 Task: Select a due date automation when advanced on, the moment a card is due add fields without custom field "Resume" set to a date more than 1 days from now.
Action: Mouse moved to (1150, 100)
Screenshot: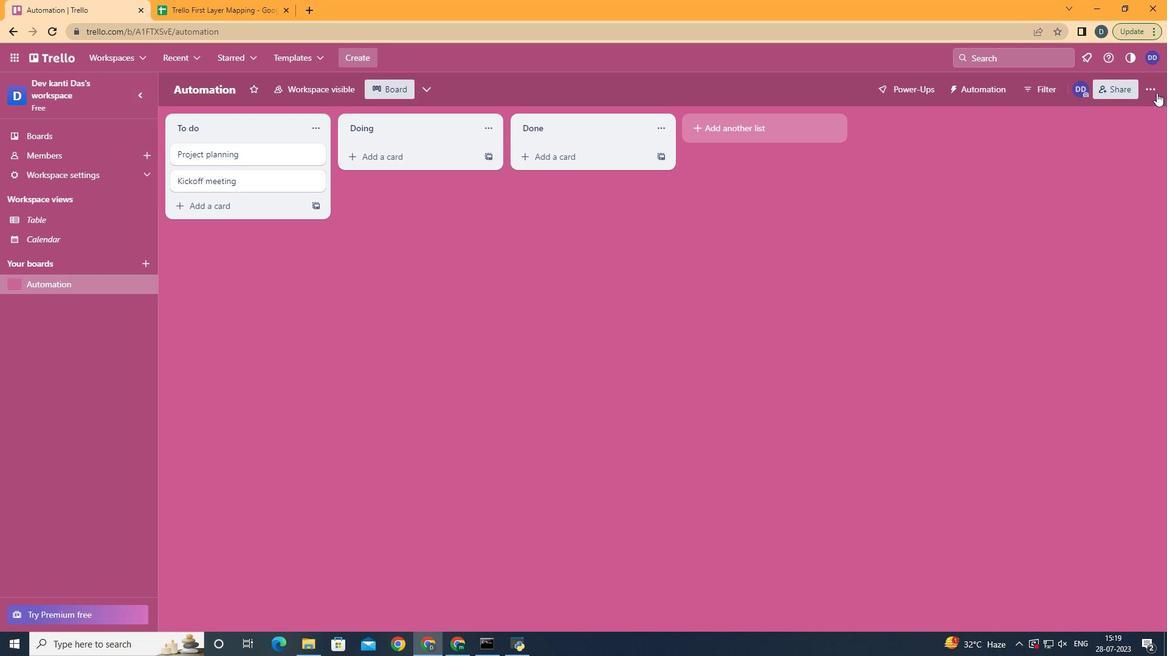 
Action: Mouse pressed left at (1150, 100)
Screenshot: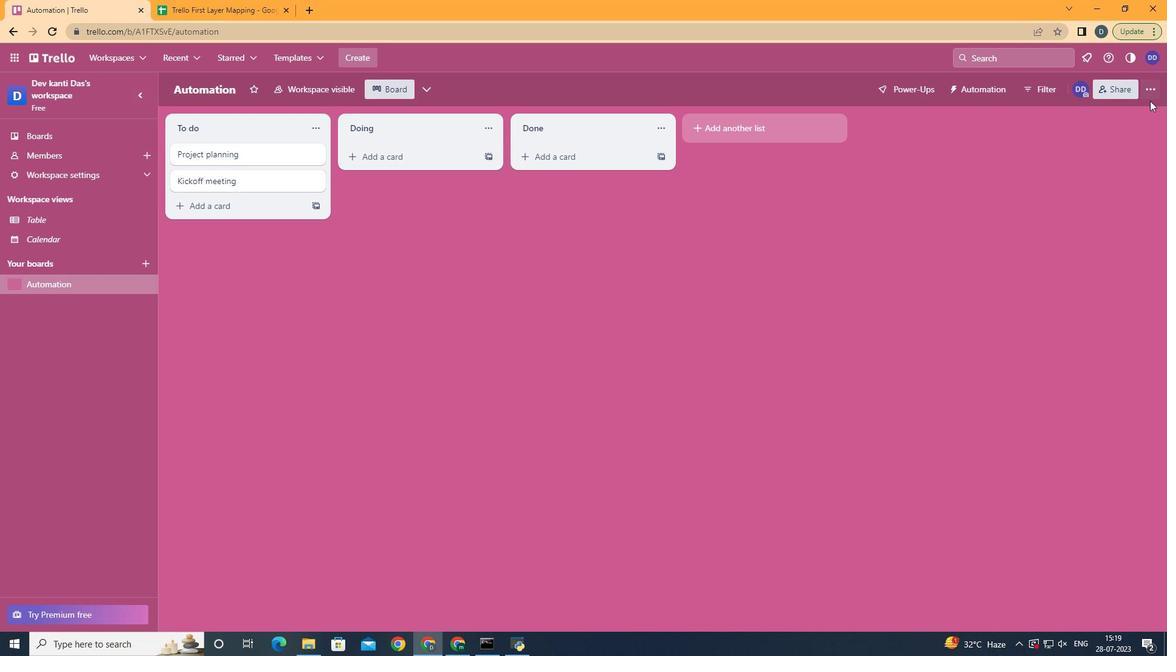 
Action: Mouse moved to (1159, 91)
Screenshot: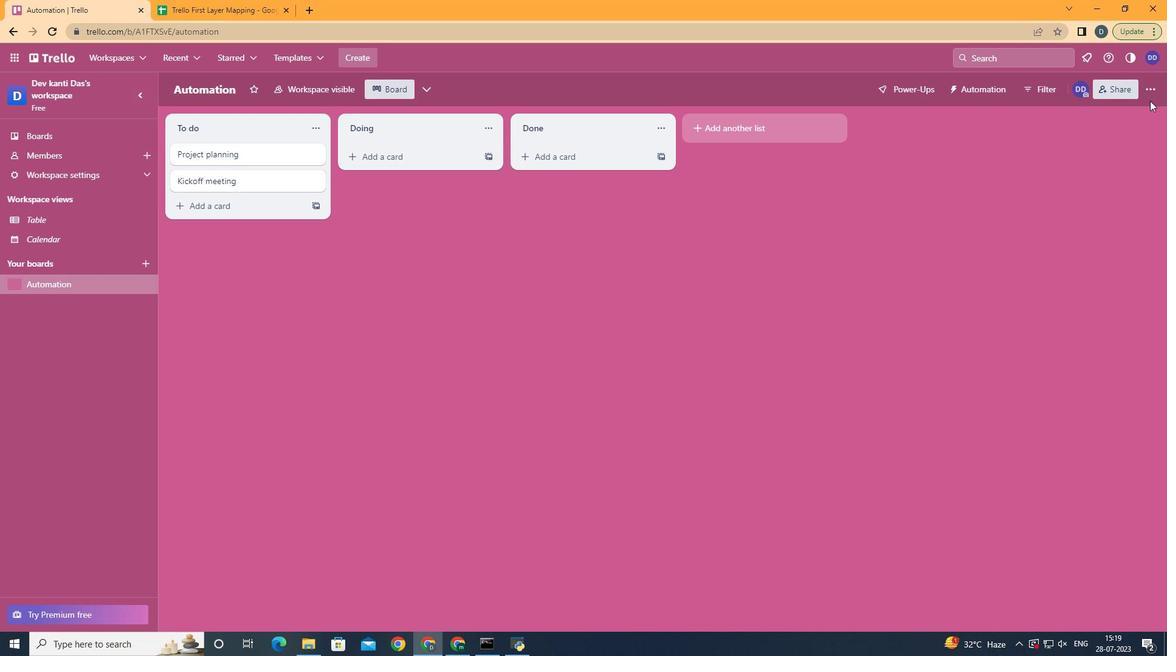 
Action: Mouse pressed left at (1159, 91)
Screenshot: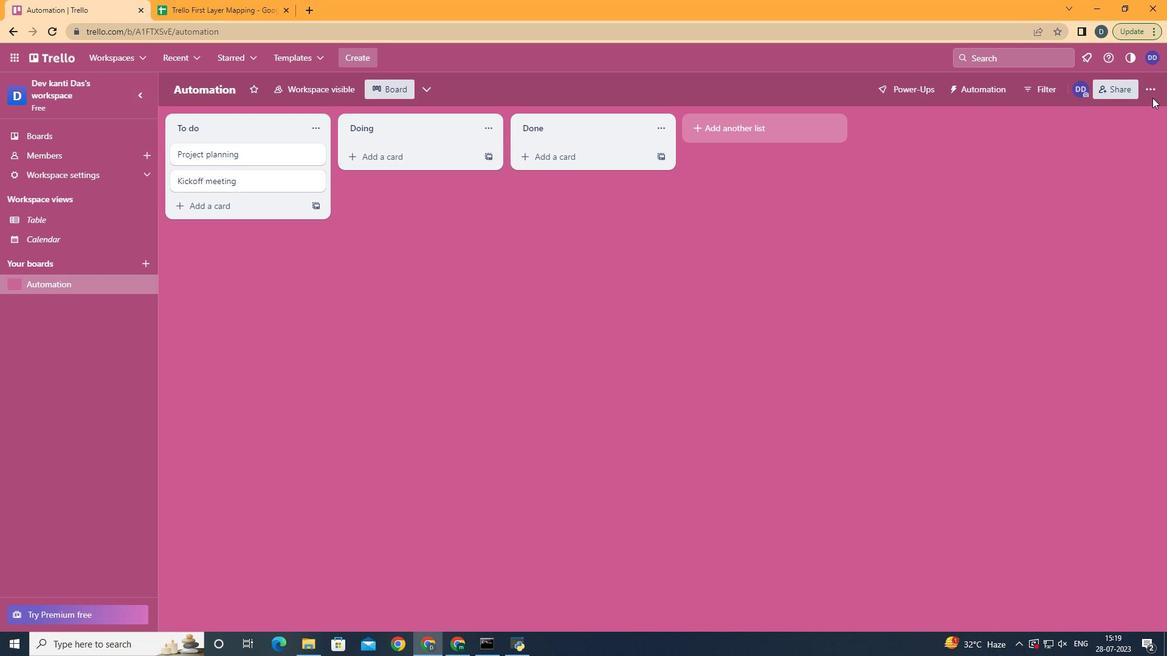 
Action: Mouse moved to (1070, 260)
Screenshot: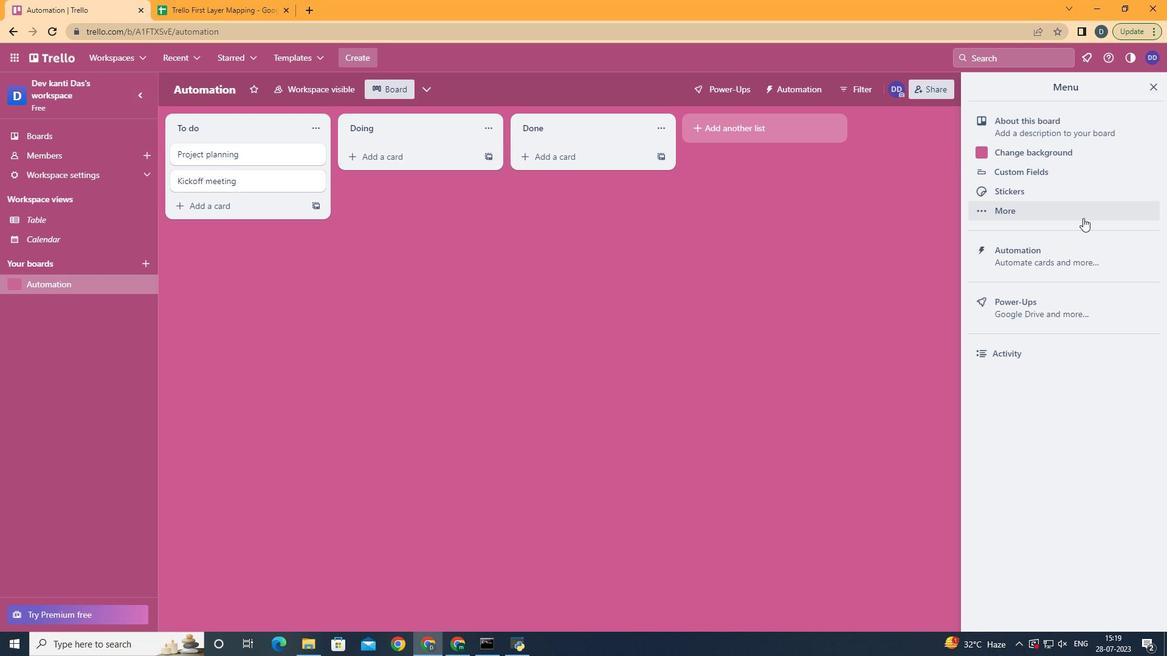 
Action: Mouse pressed left at (1070, 260)
Screenshot: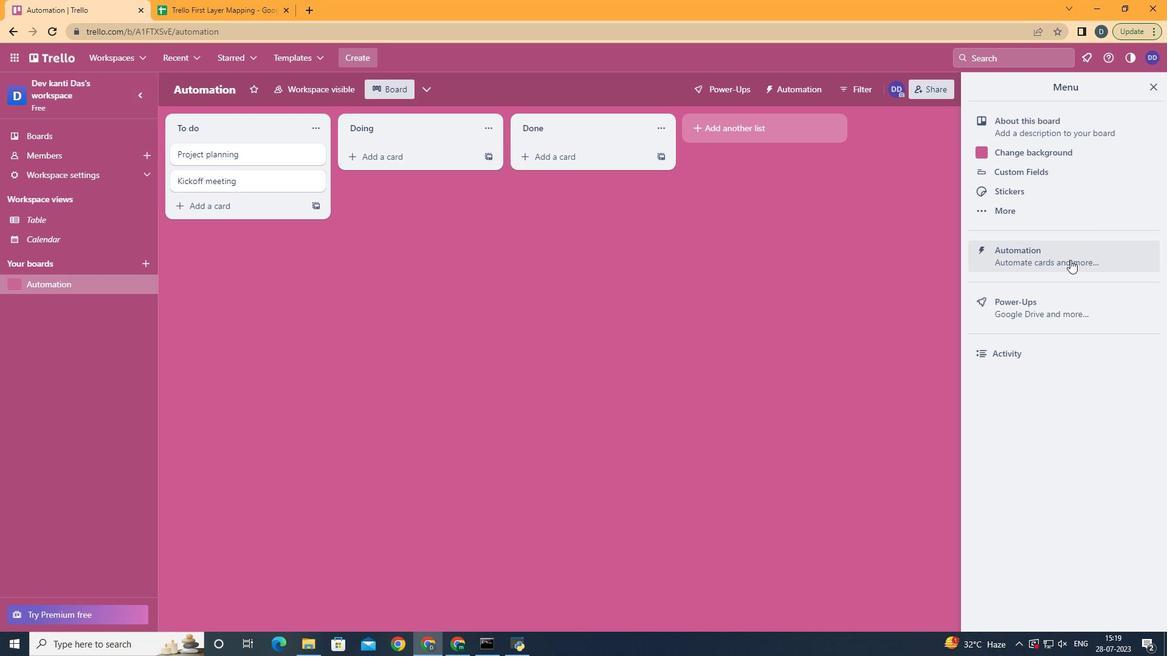 
Action: Mouse moved to (206, 249)
Screenshot: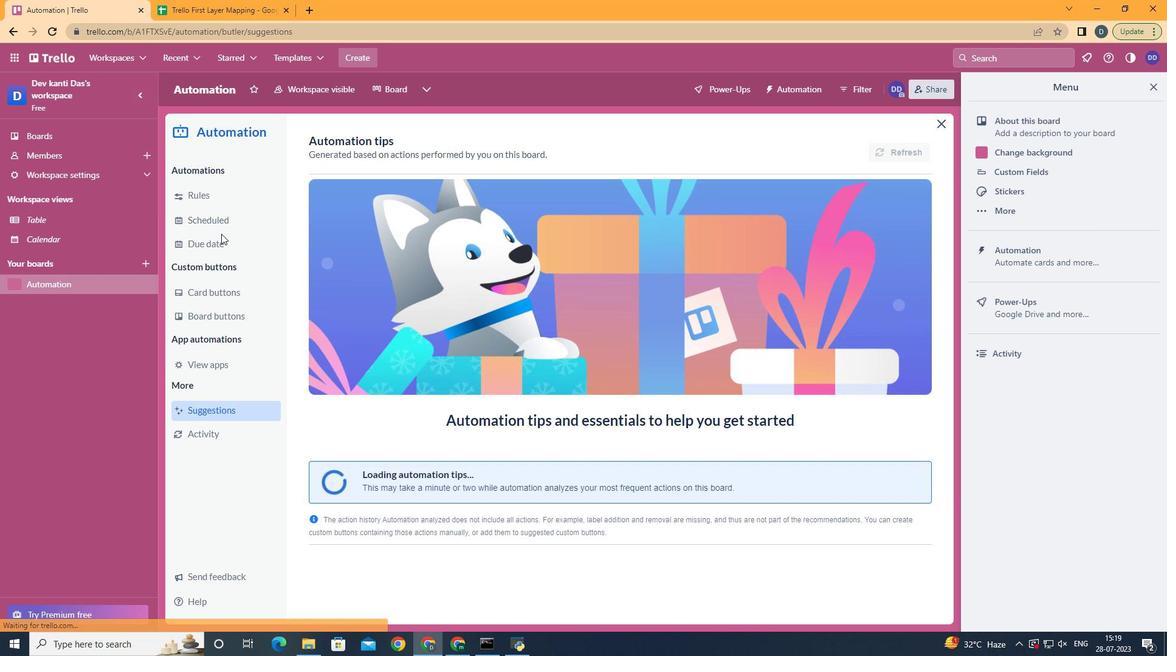 
Action: Mouse pressed left at (206, 249)
Screenshot: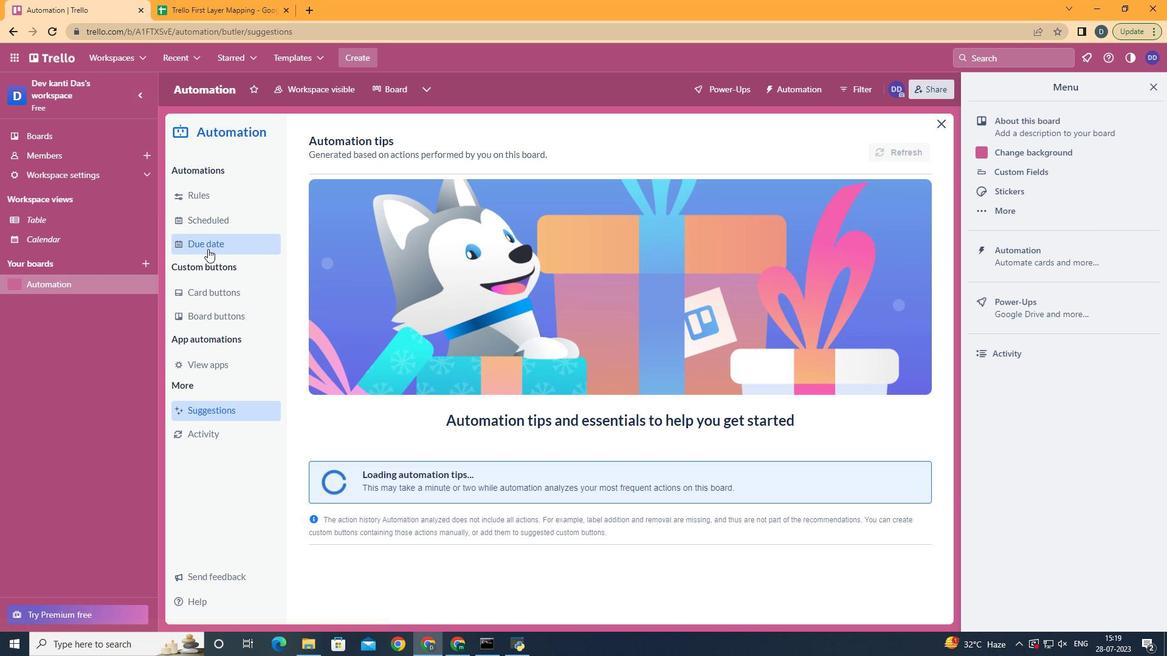 
Action: Mouse moved to (855, 150)
Screenshot: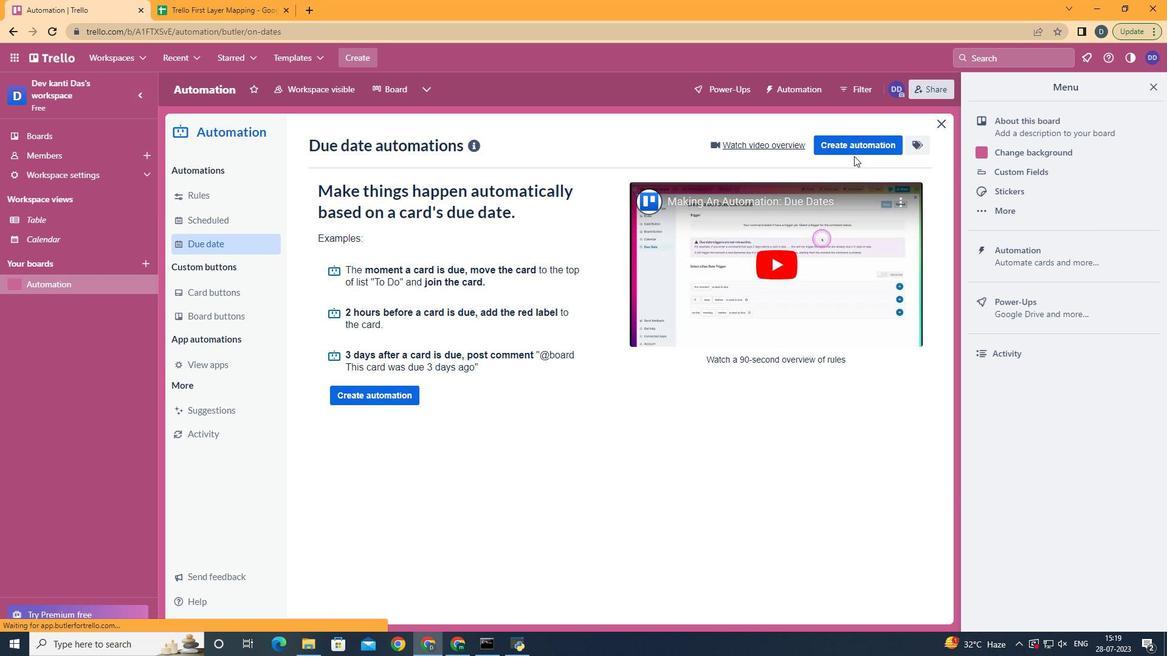 
Action: Mouse pressed left at (855, 150)
Screenshot: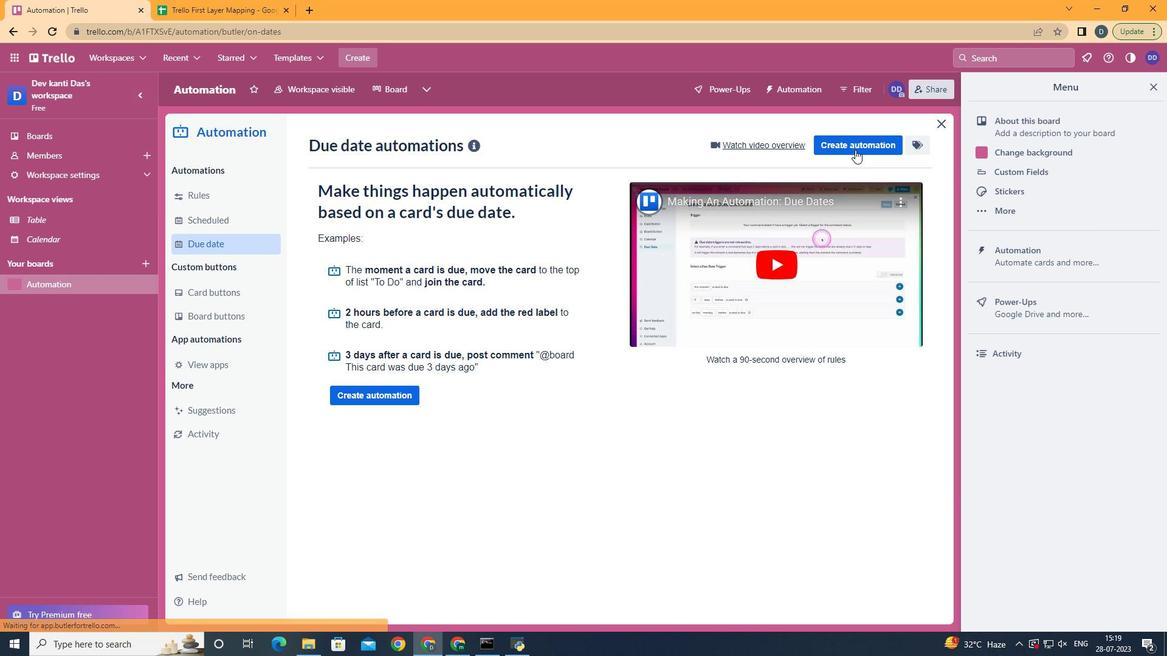 
Action: Mouse moved to (497, 257)
Screenshot: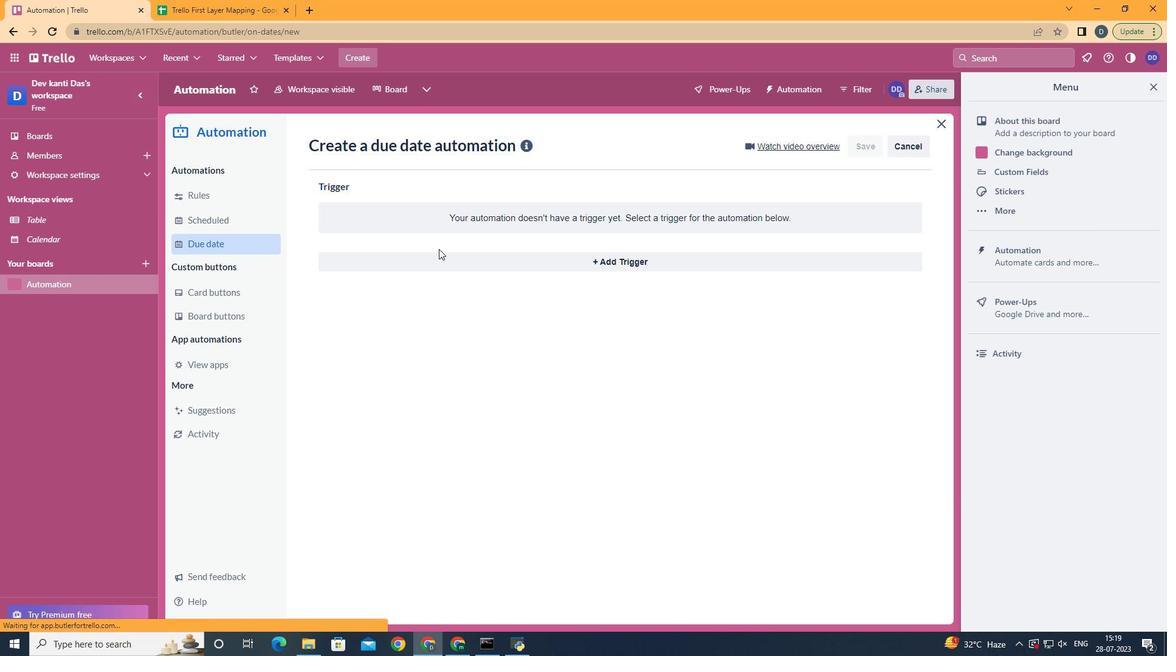 
Action: Mouse pressed left at (497, 257)
Screenshot: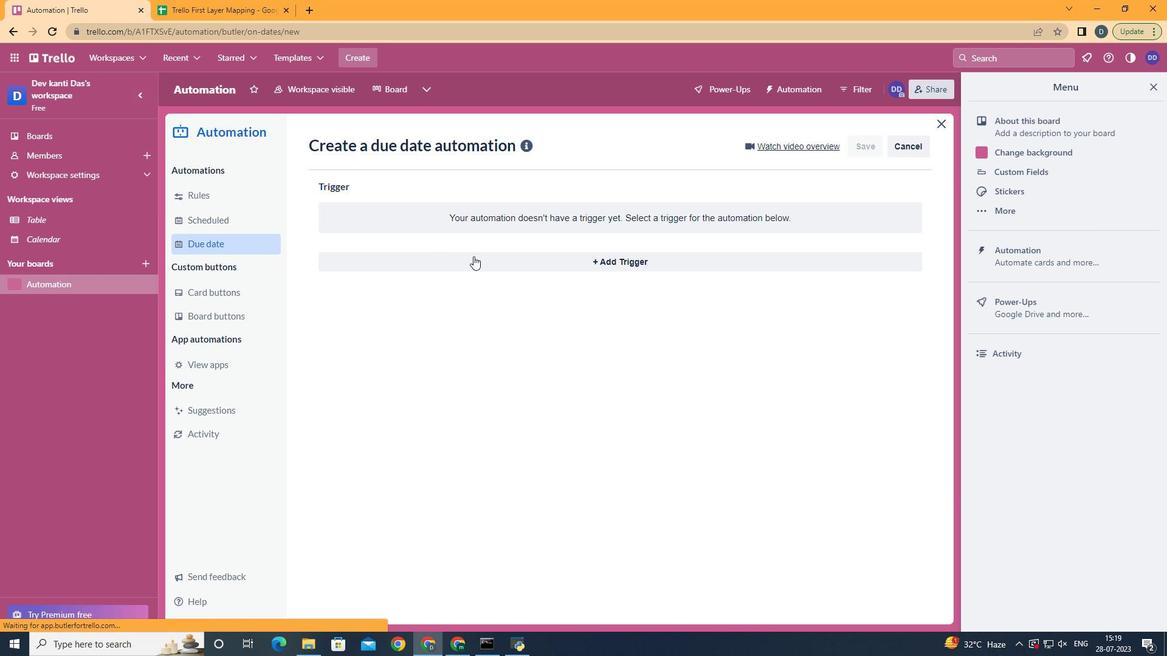 
Action: Mouse moved to (373, 428)
Screenshot: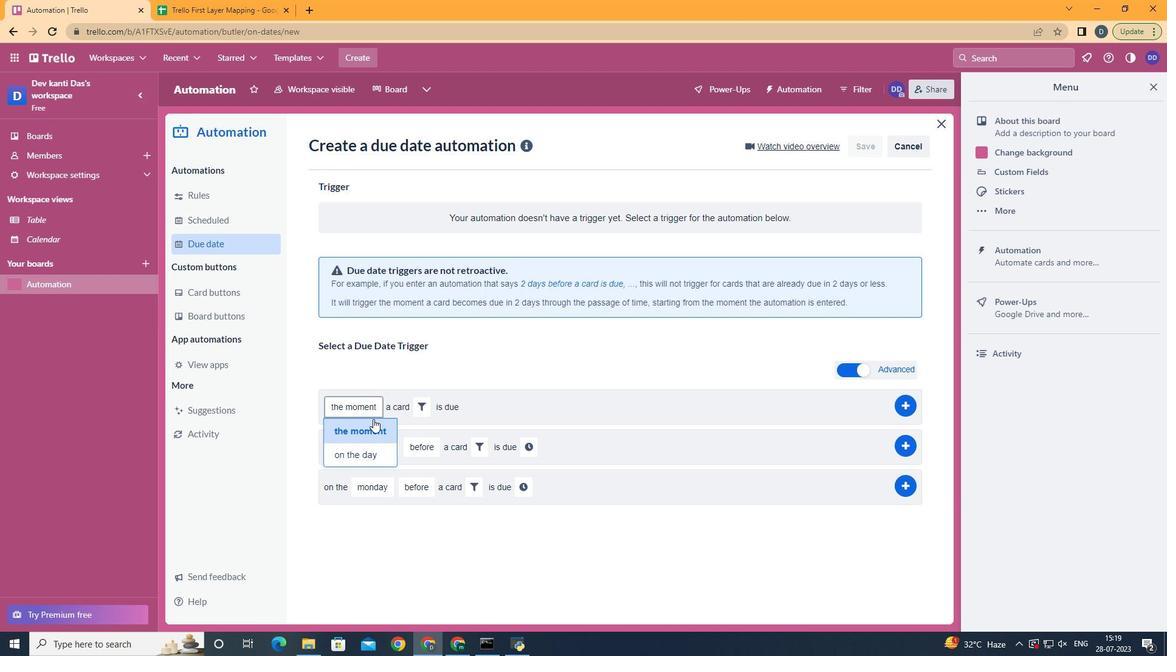 
Action: Mouse pressed left at (373, 428)
Screenshot: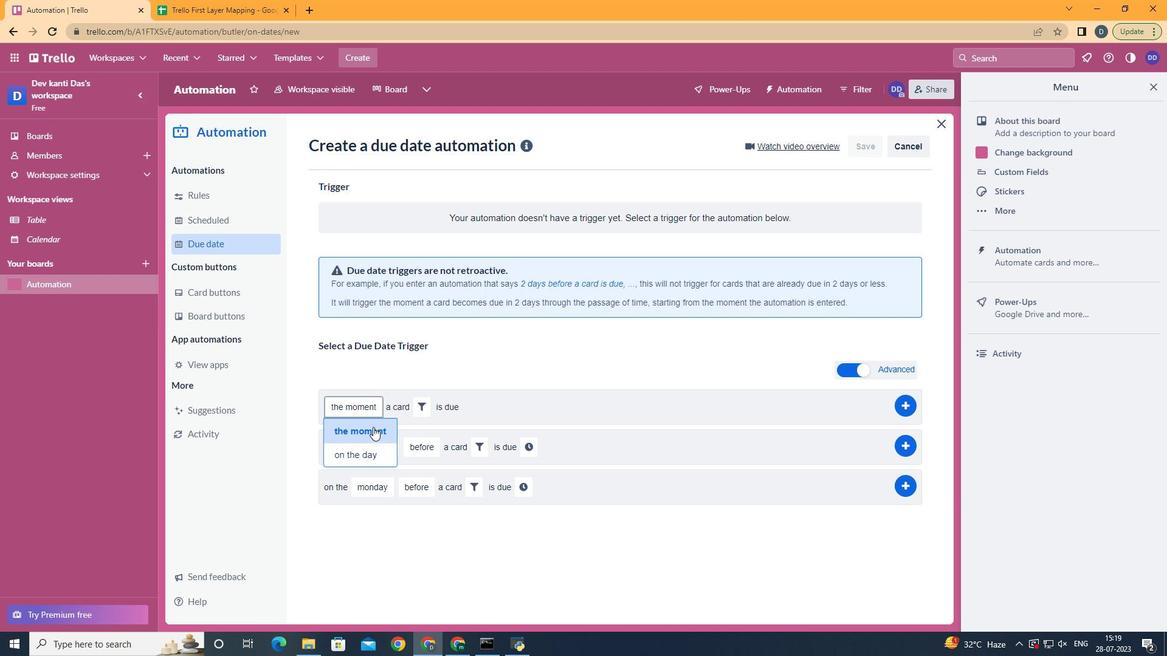 
Action: Mouse moved to (434, 406)
Screenshot: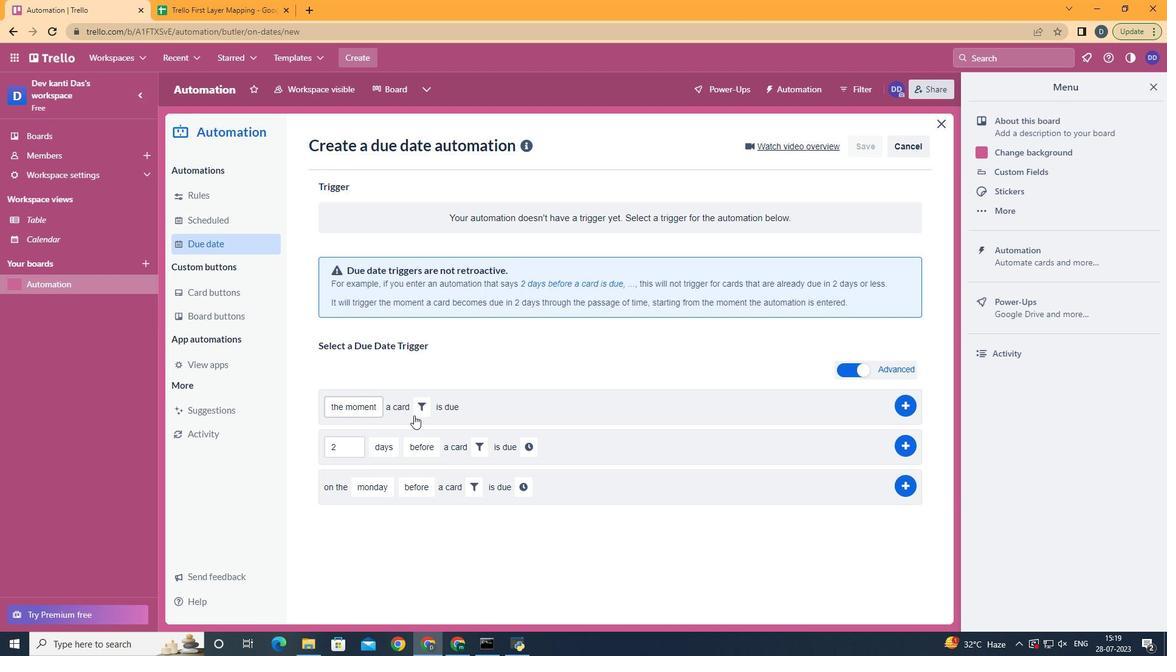 
Action: Mouse pressed left at (434, 406)
Screenshot: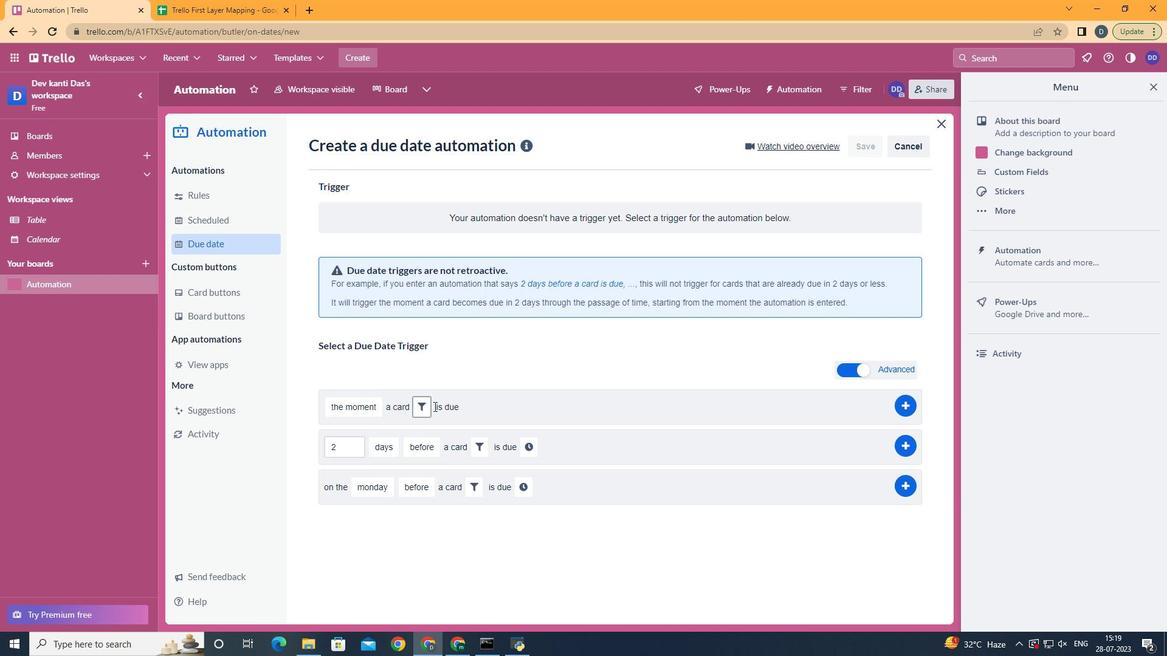 
Action: Mouse moved to (429, 406)
Screenshot: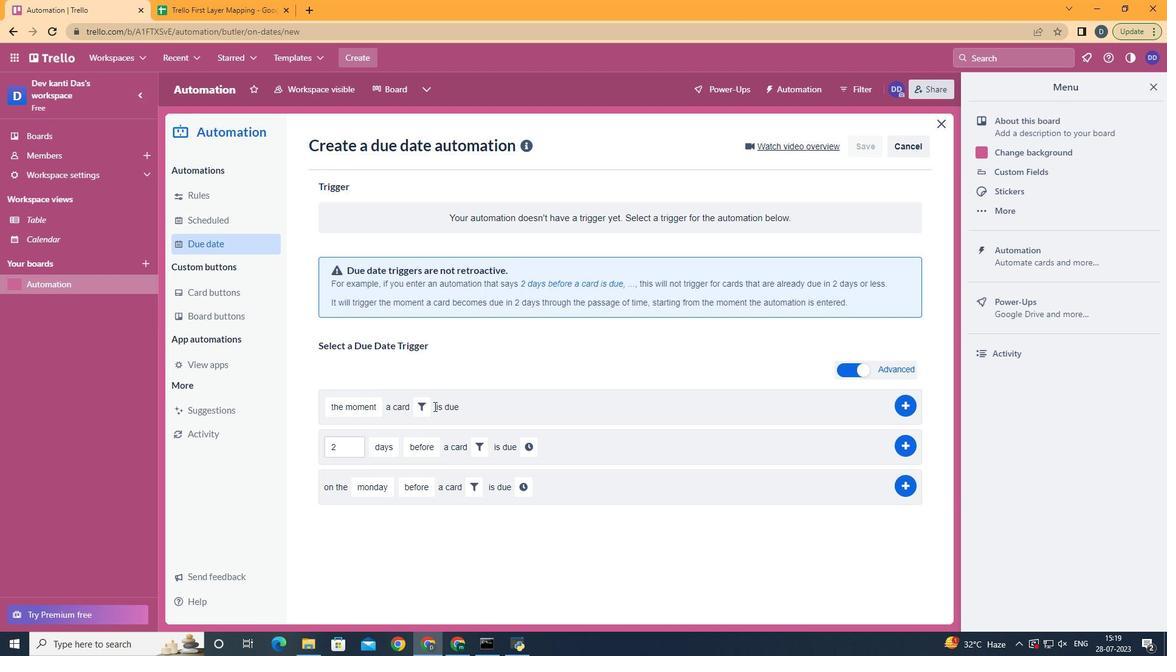 
Action: Mouse pressed left at (429, 406)
Screenshot: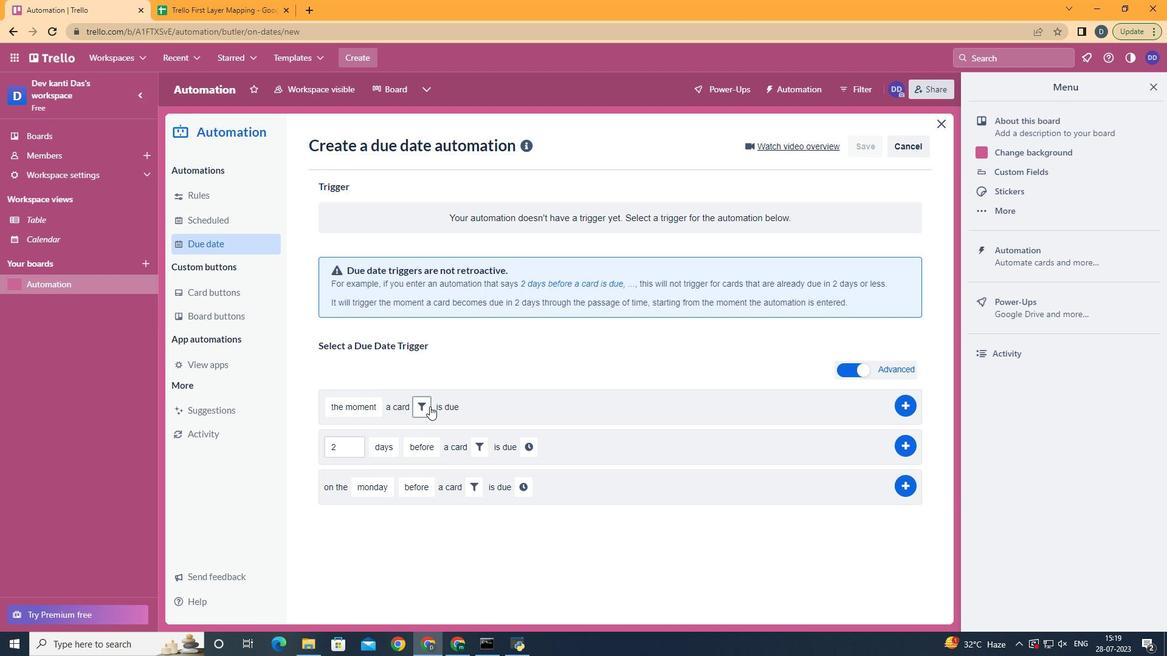 
Action: Mouse moved to (608, 453)
Screenshot: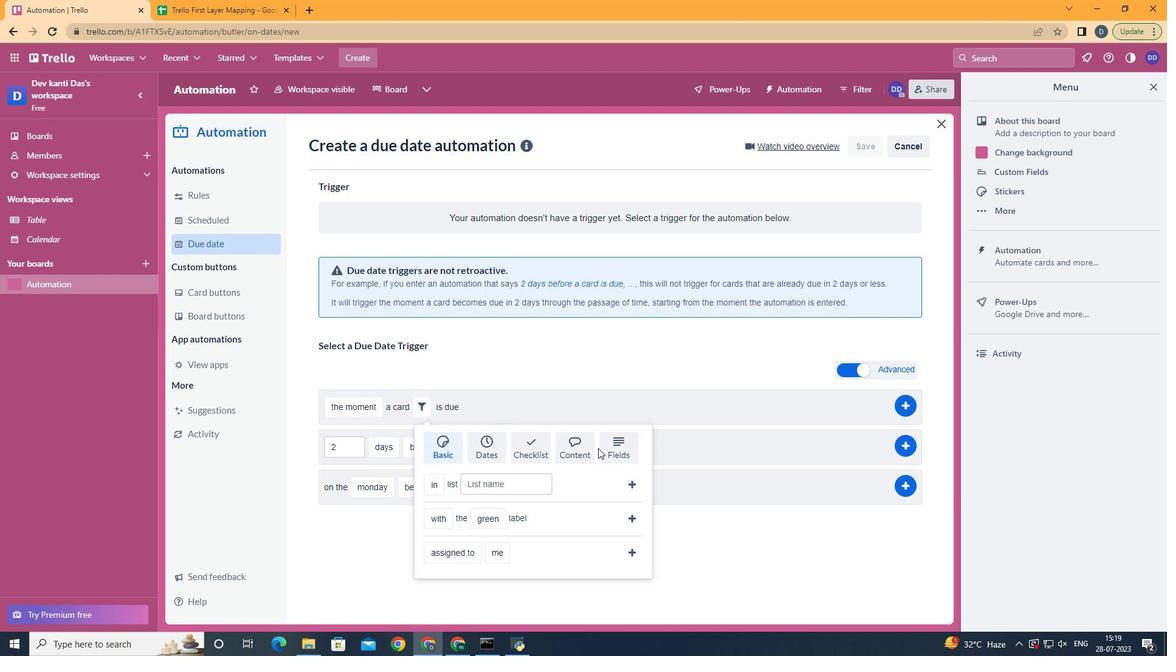 
Action: Mouse pressed left at (608, 453)
Screenshot: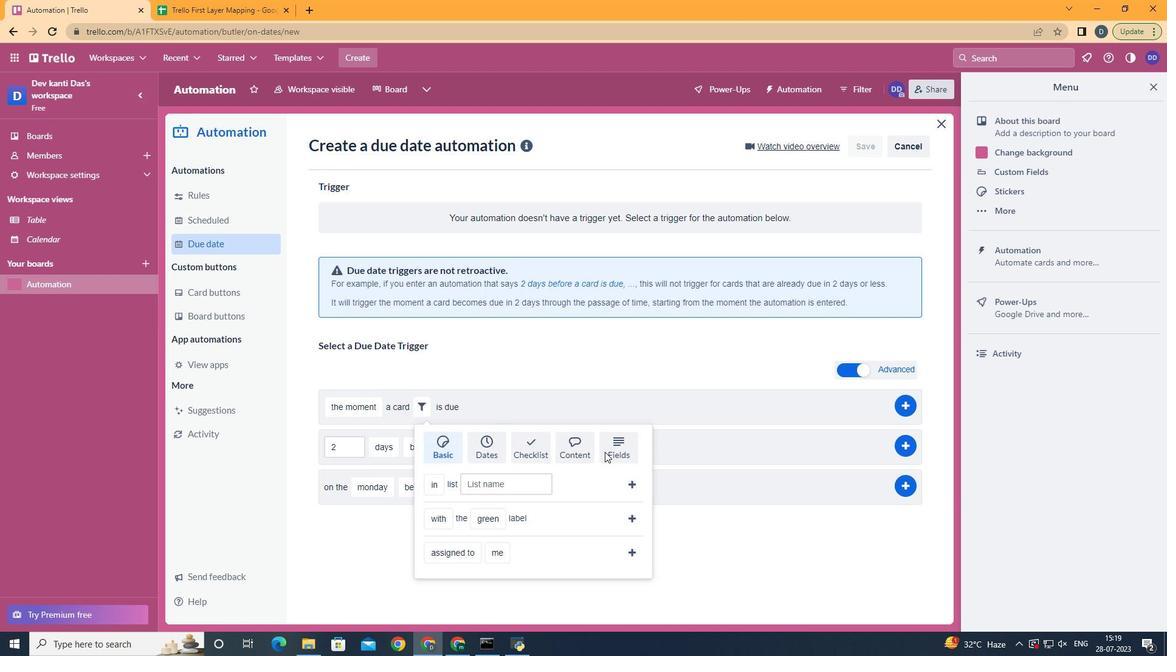 
Action: Mouse scrolled (608, 452) with delta (0, 0)
Screenshot: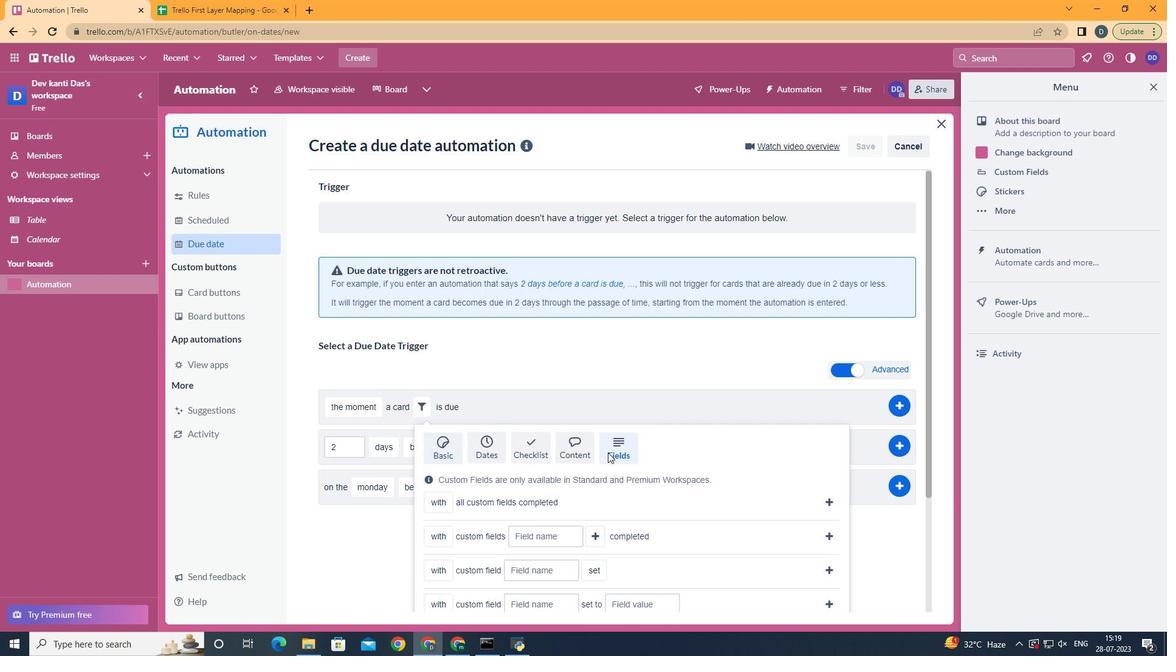 
Action: Mouse scrolled (608, 452) with delta (0, 0)
Screenshot: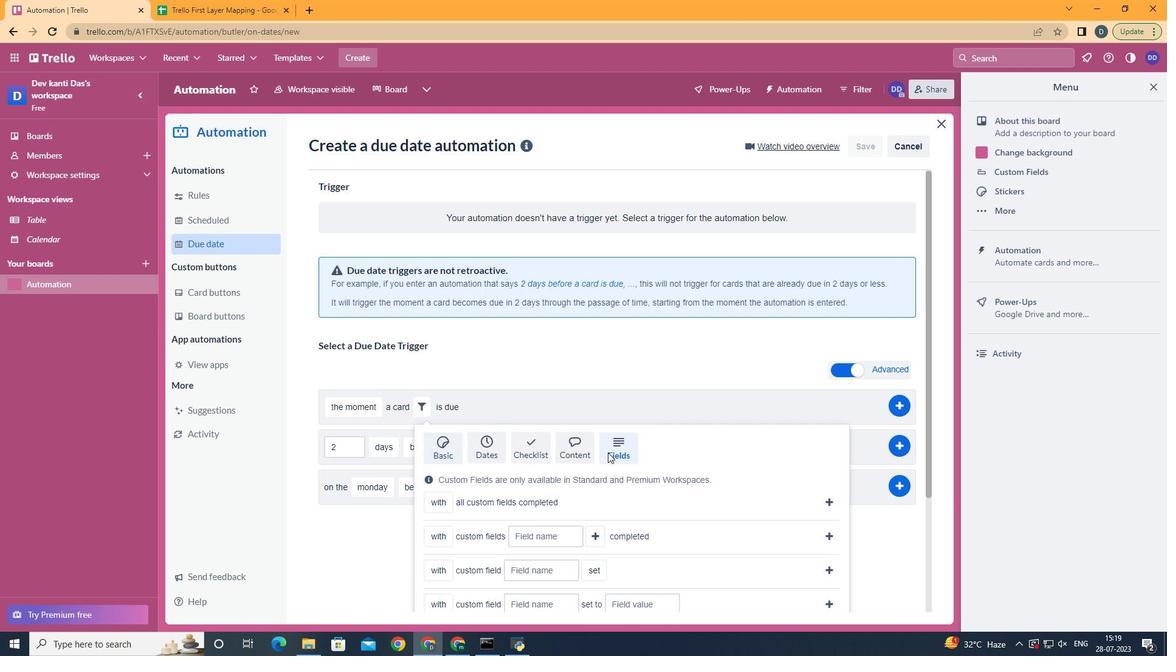 
Action: Mouse scrolled (608, 452) with delta (0, 0)
Screenshot: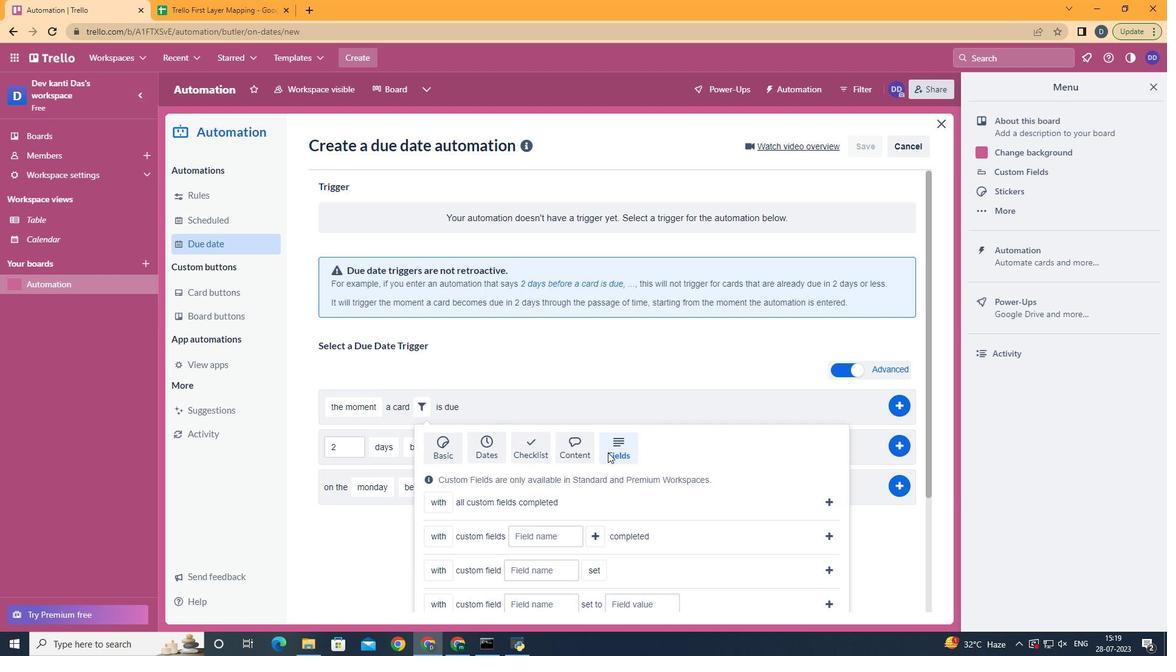 
Action: Mouse scrolled (608, 452) with delta (0, 0)
Screenshot: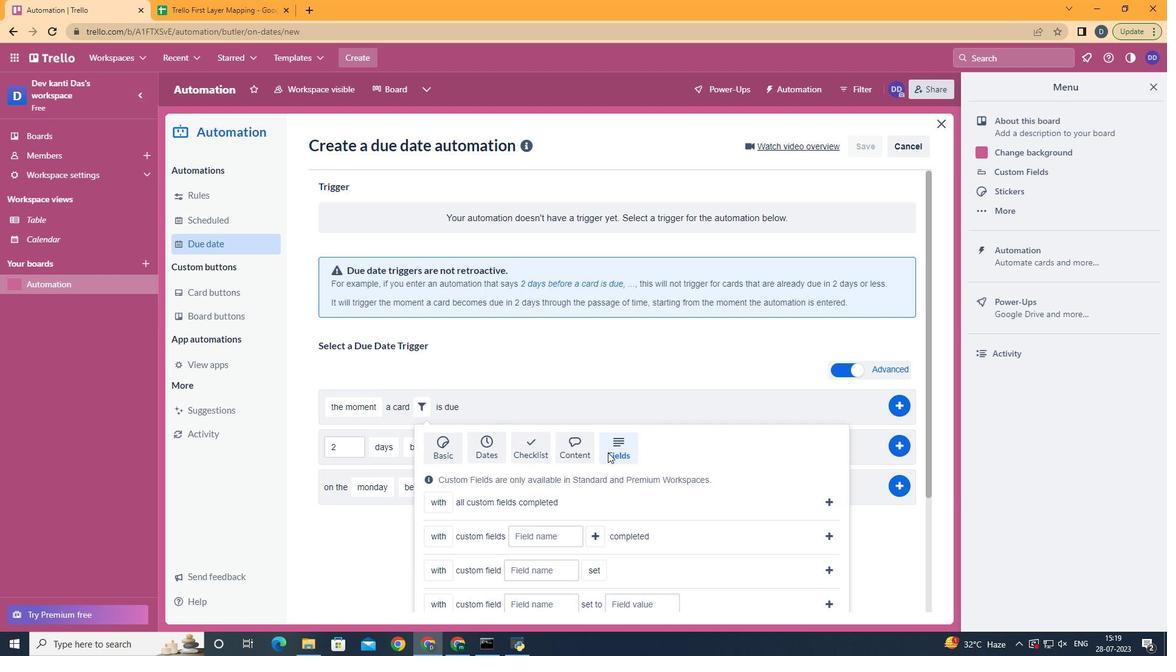 
Action: Mouse scrolled (608, 452) with delta (0, 0)
Screenshot: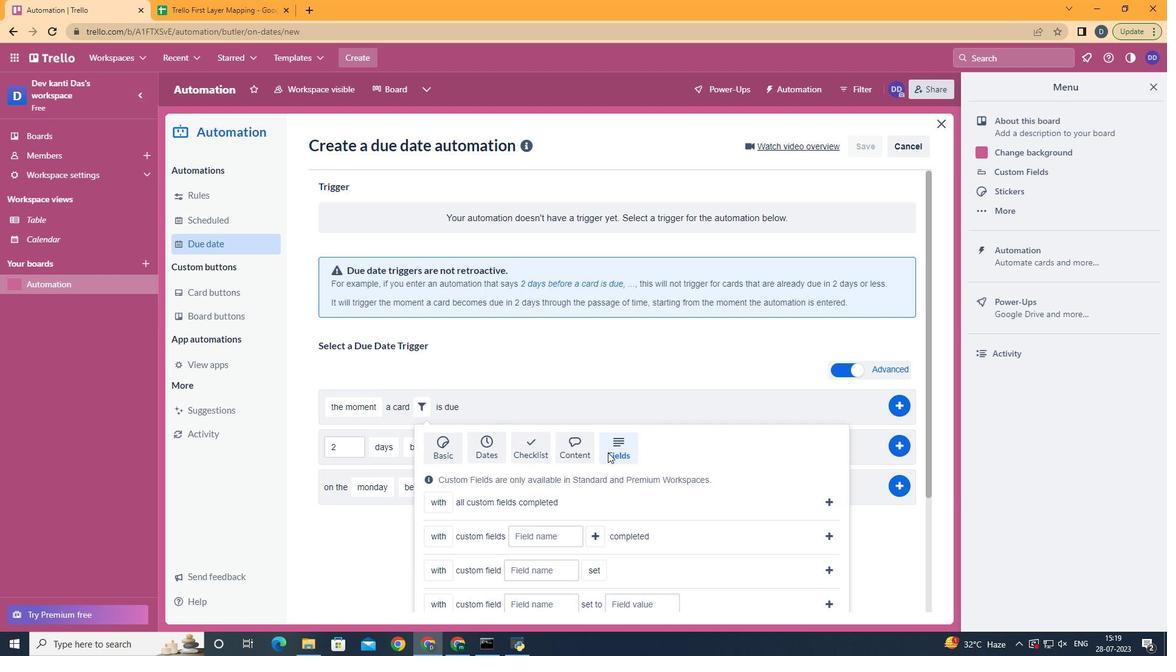 
Action: Mouse scrolled (608, 452) with delta (0, 0)
Screenshot: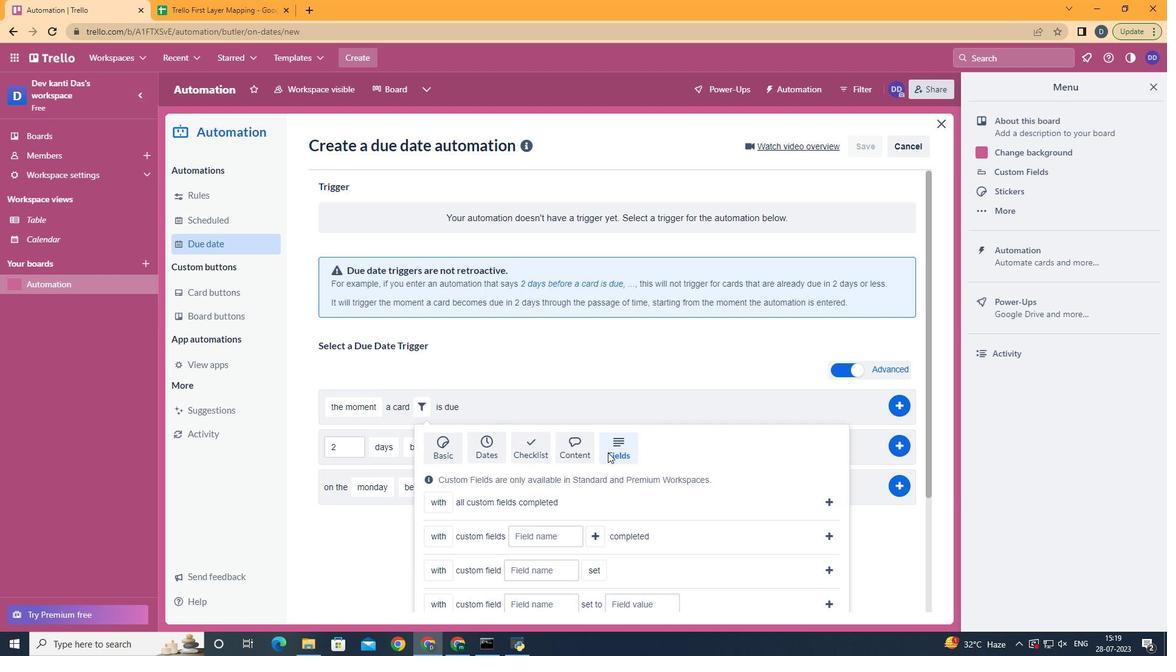 
Action: Mouse scrolled (608, 452) with delta (0, 0)
Screenshot: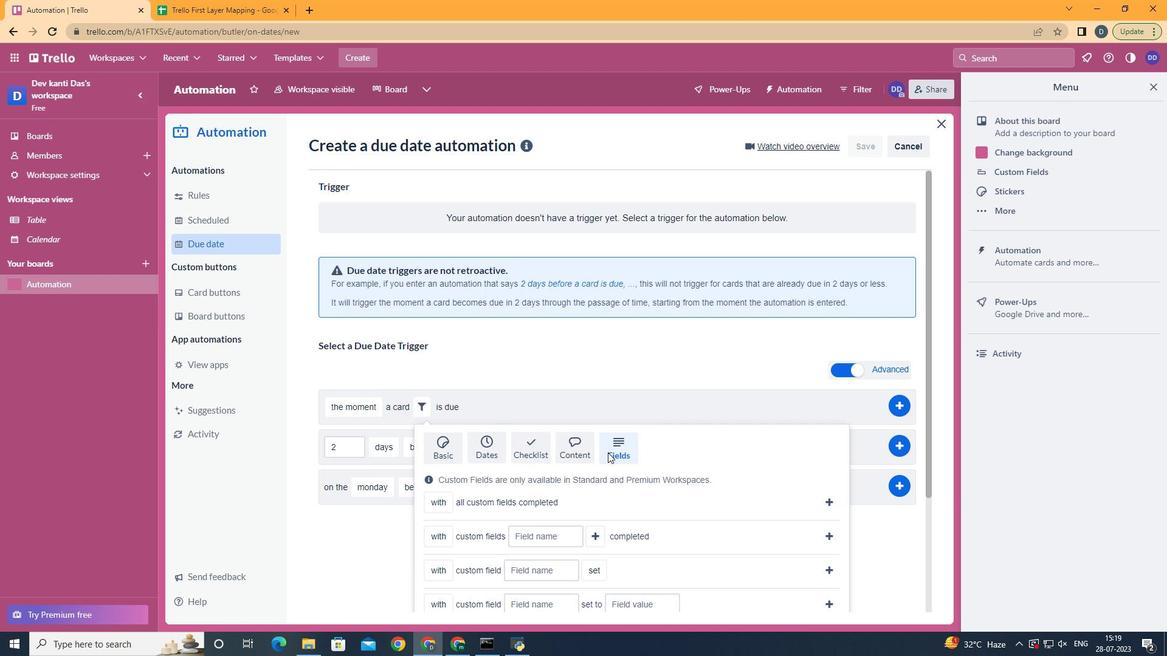 
Action: Mouse moved to (456, 570)
Screenshot: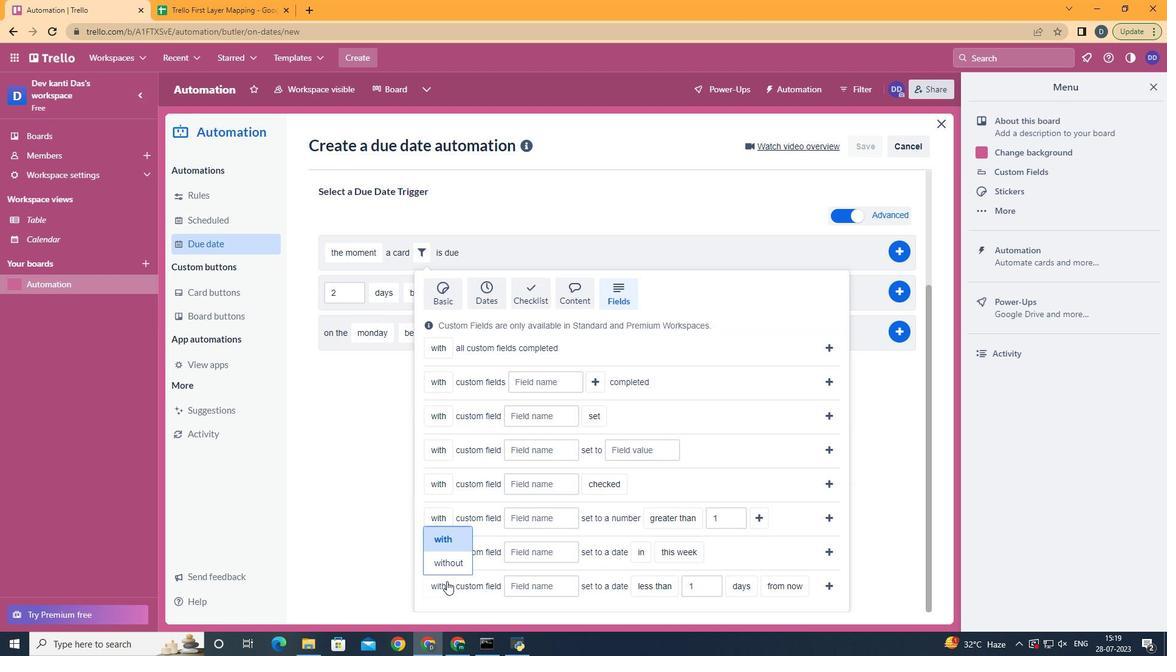 
Action: Mouse pressed left at (456, 570)
Screenshot: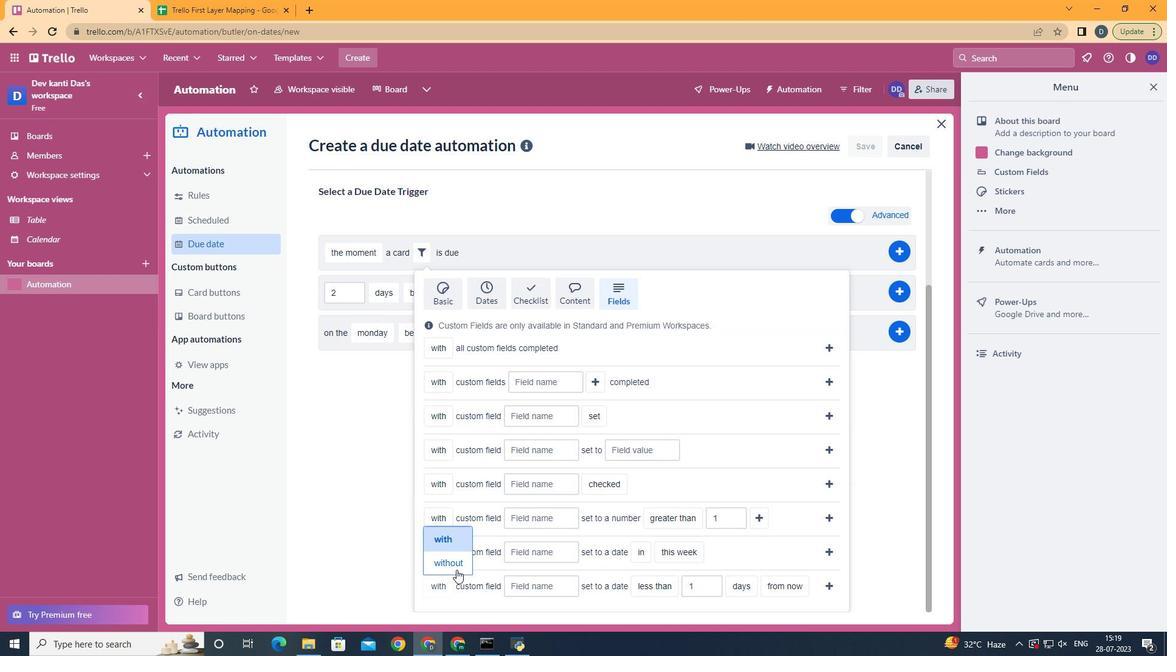 
Action: Mouse moved to (541, 589)
Screenshot: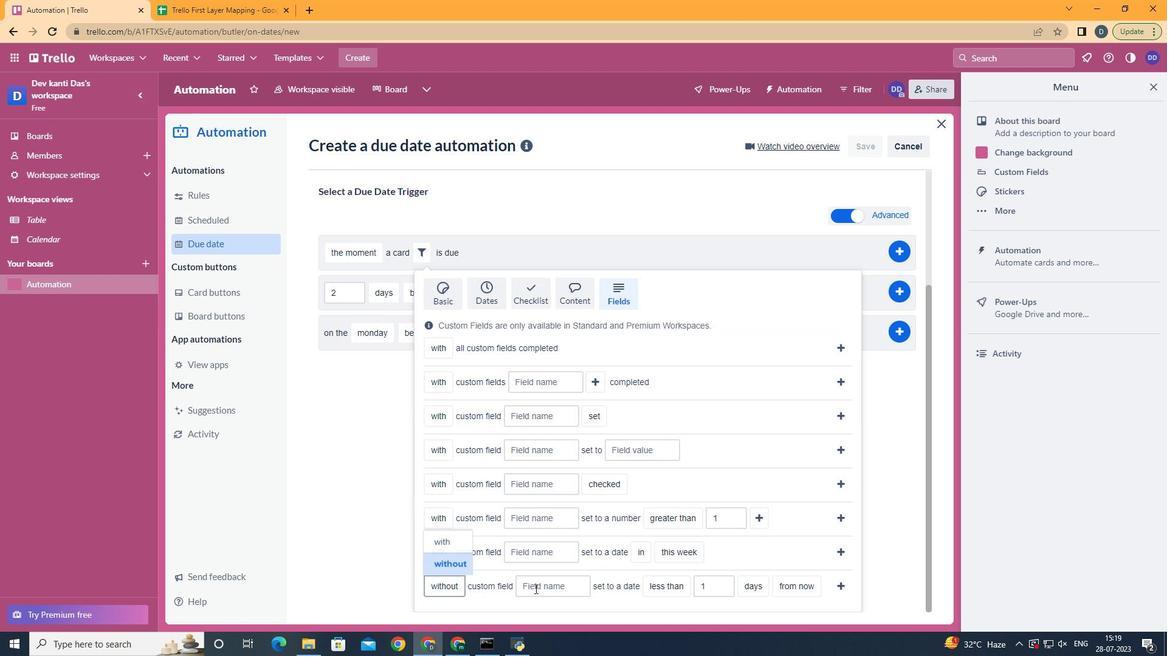 
Action: Mouse pressed left at (541, 589)
Screenshot: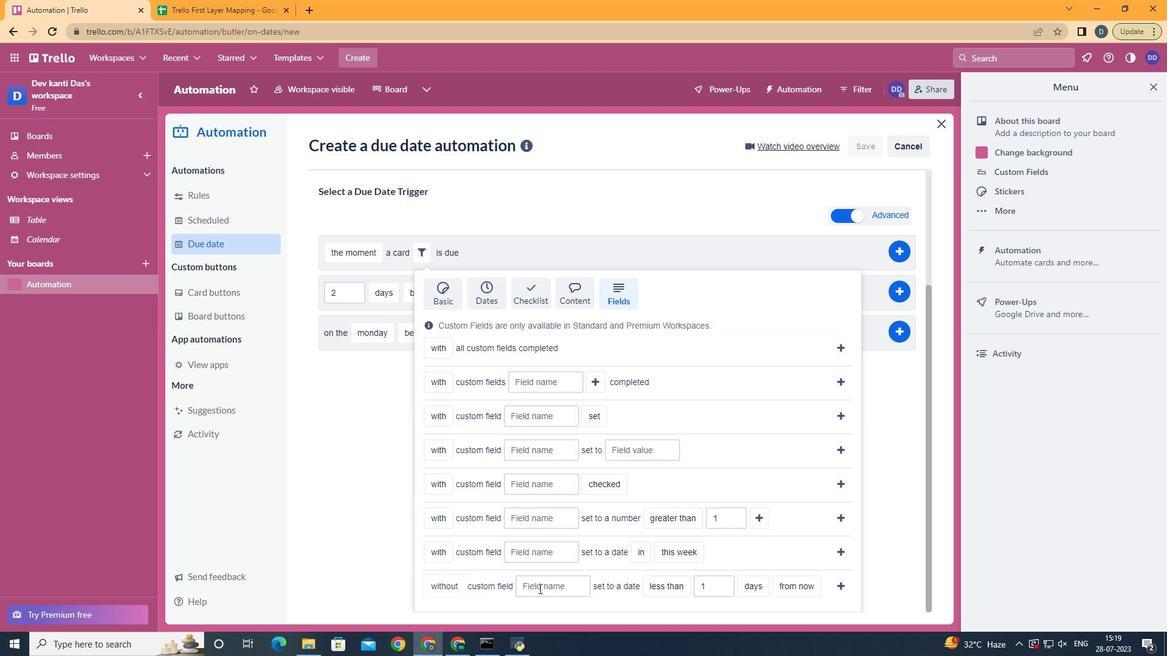 
Action: Key pressed <Key.shift>Resume
Screenshot: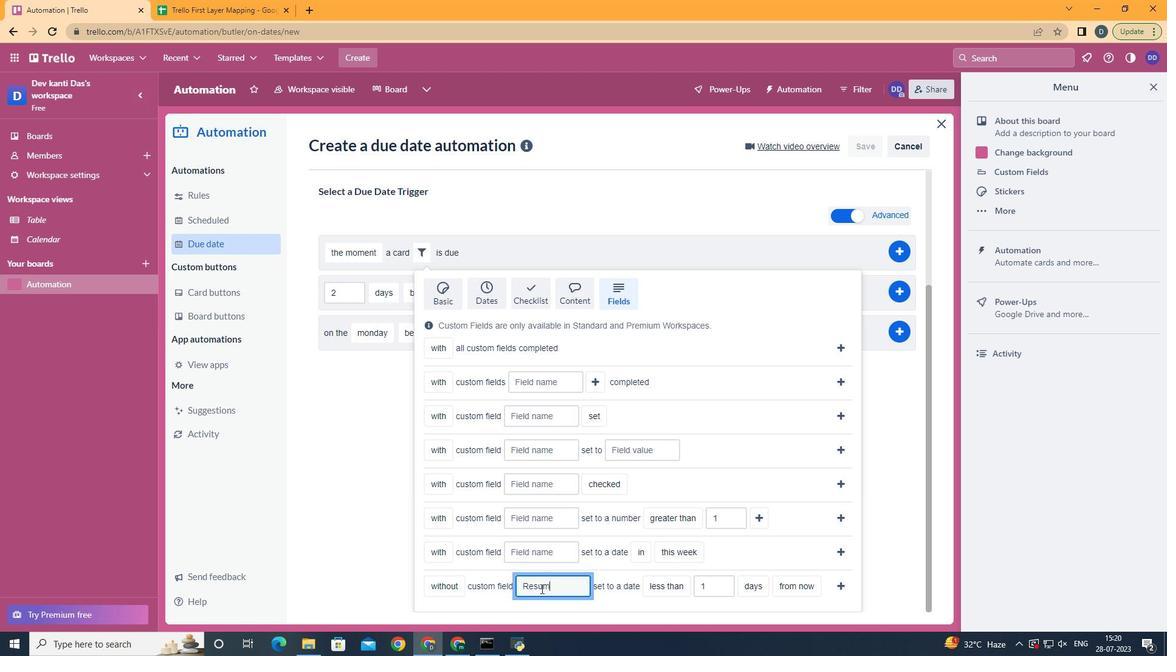 
Action: Mouse moved to (673, 531)
Screenshot: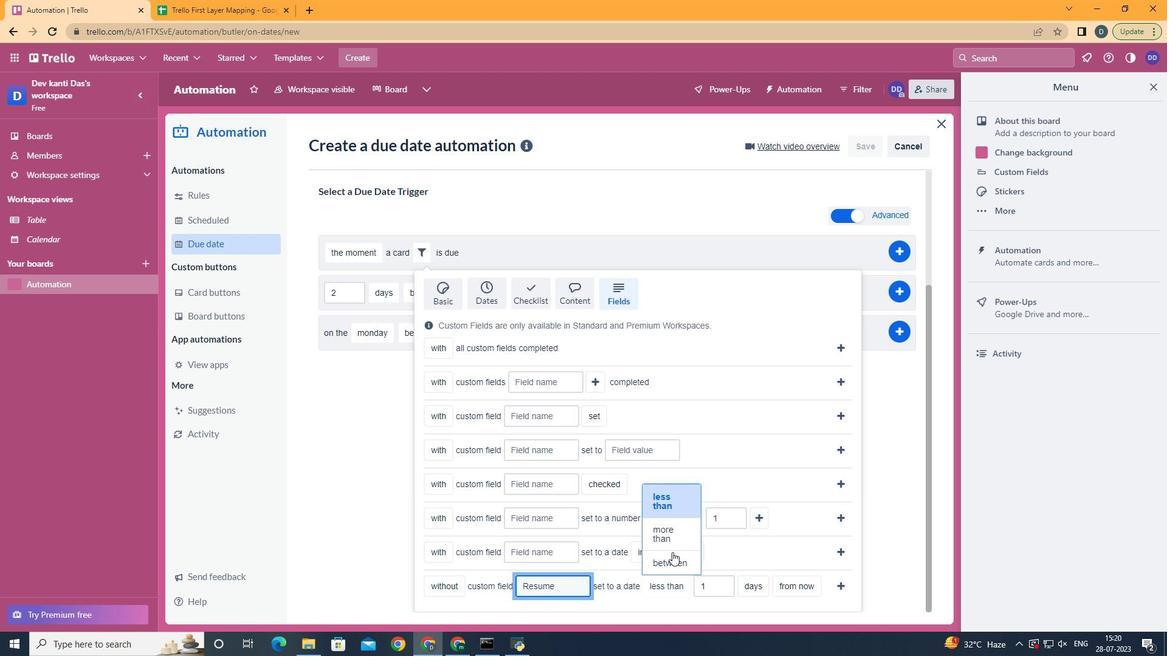 
Action: Mouse pressed left at (673, 531)
Screenshot: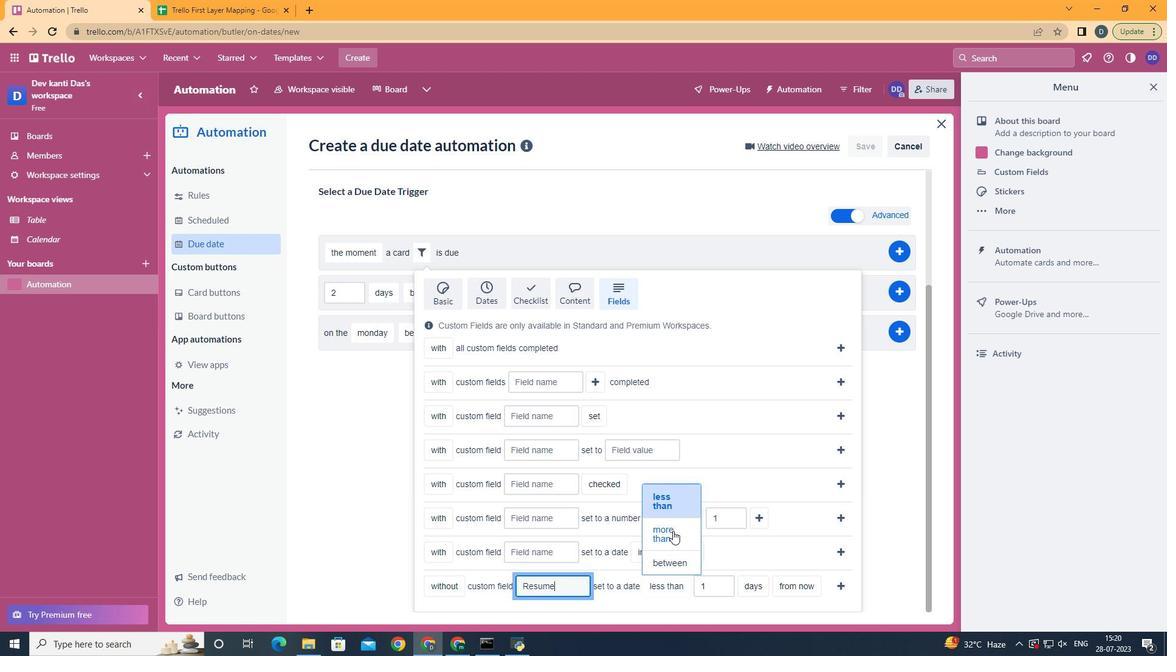 
Action: Mouse moved to (780, 543)
Screenshot: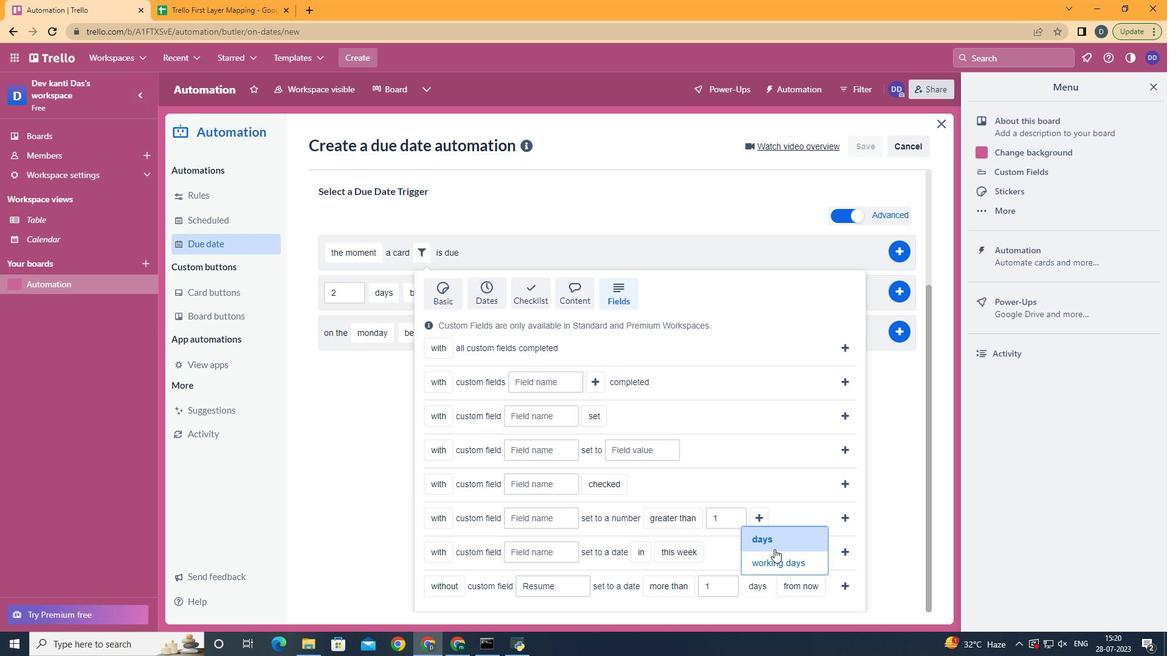 
Action: Mouse pressed left at (780, 543)
Screenshot: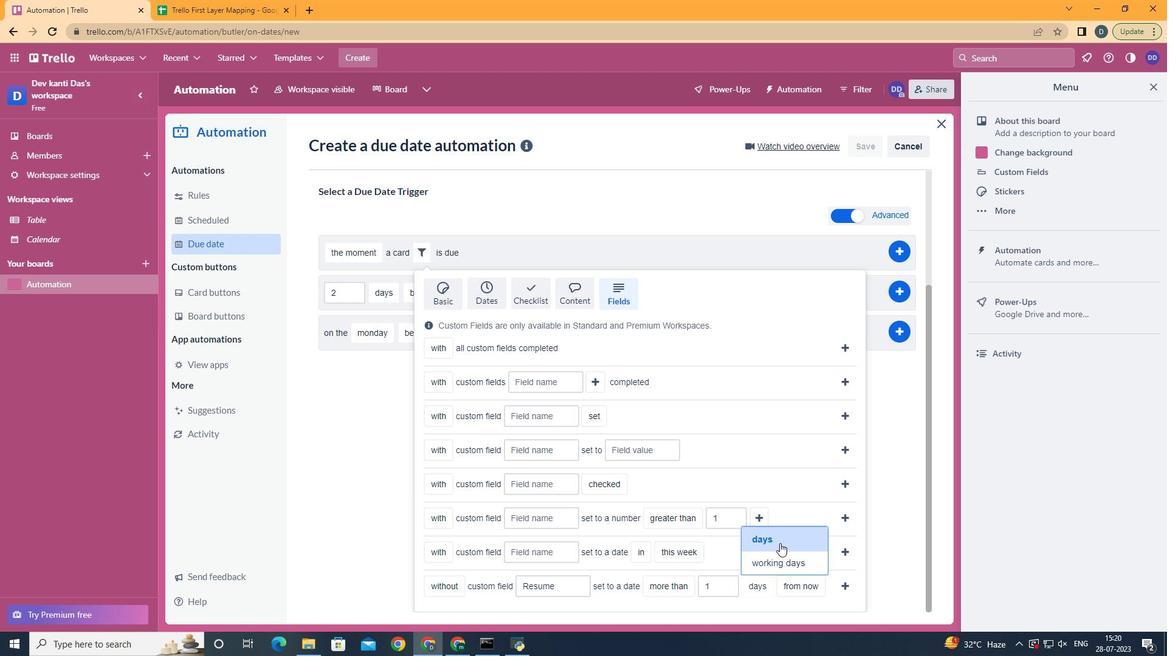 
Action: Mouse moved to (809, 535)
Screenshot: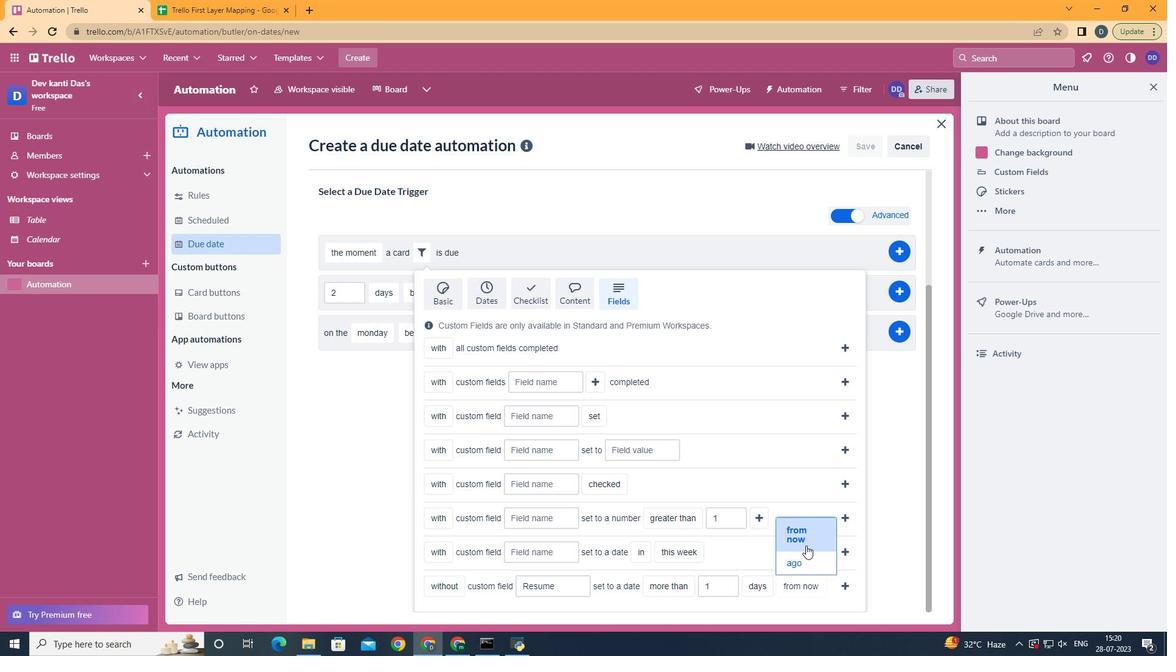 
Action: Mouse pressed left at (809, 535)
Screenshot: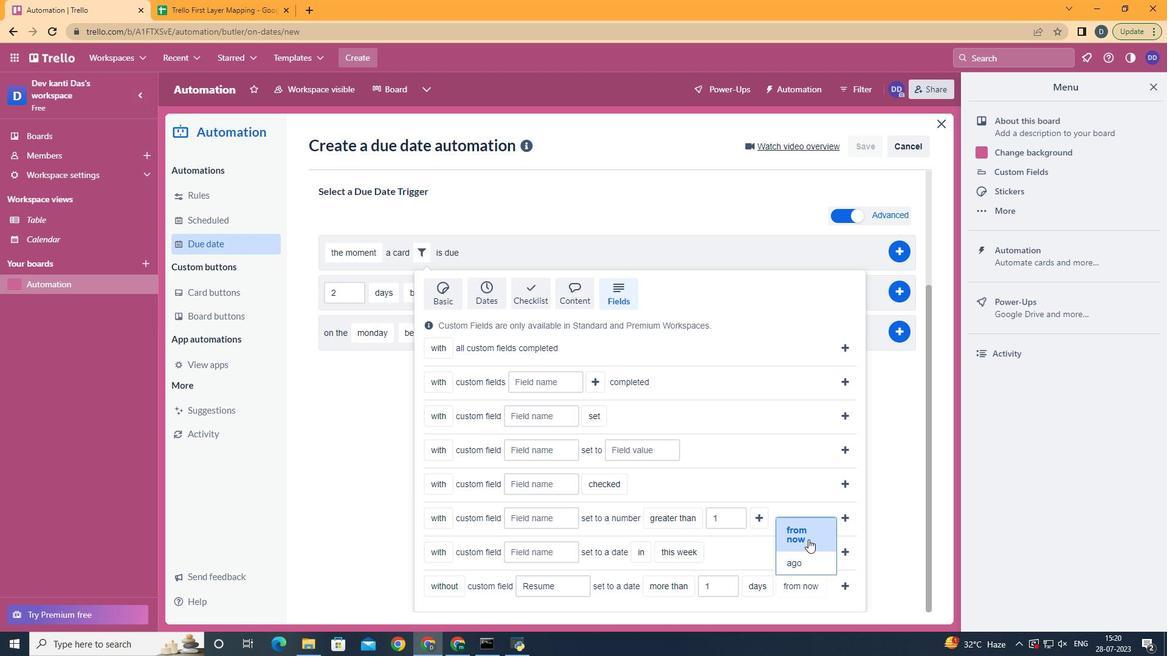 
Action: Mouse moved to (841, 589)
Screenshot: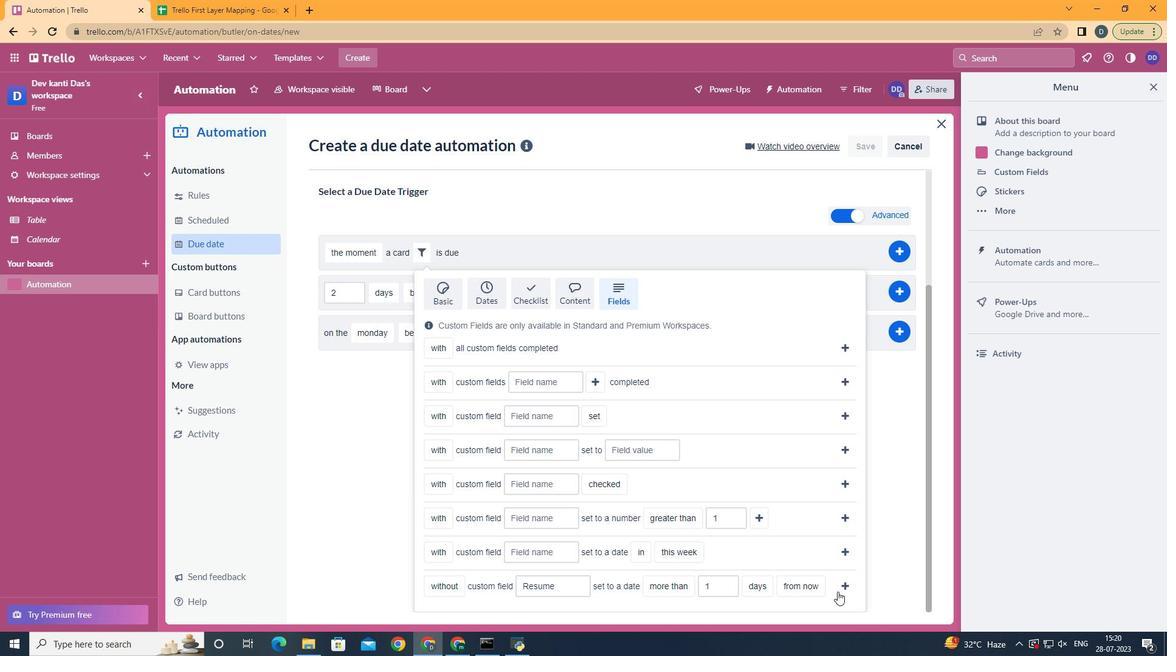 
Action: Mouse pressed left at (841, 589)
Screenshot: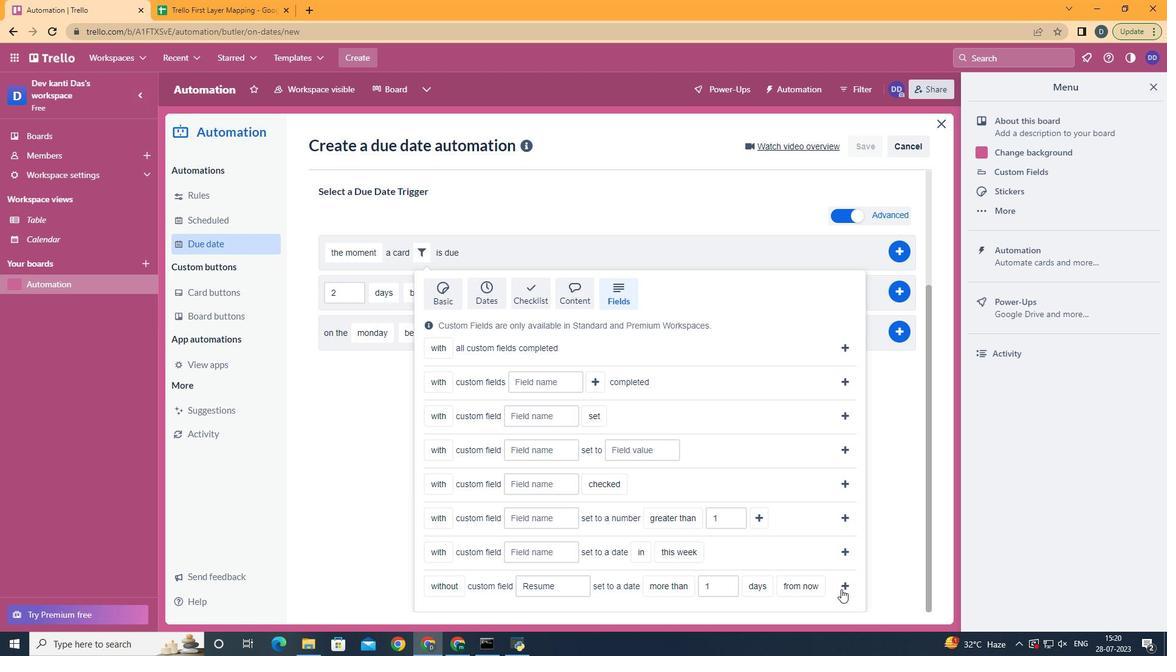 
